 Task: Add Nelly's Organics Organic Nutty Nougat Bar to the cart.
Action: Mouse moved to (21, 66)
Screenshot: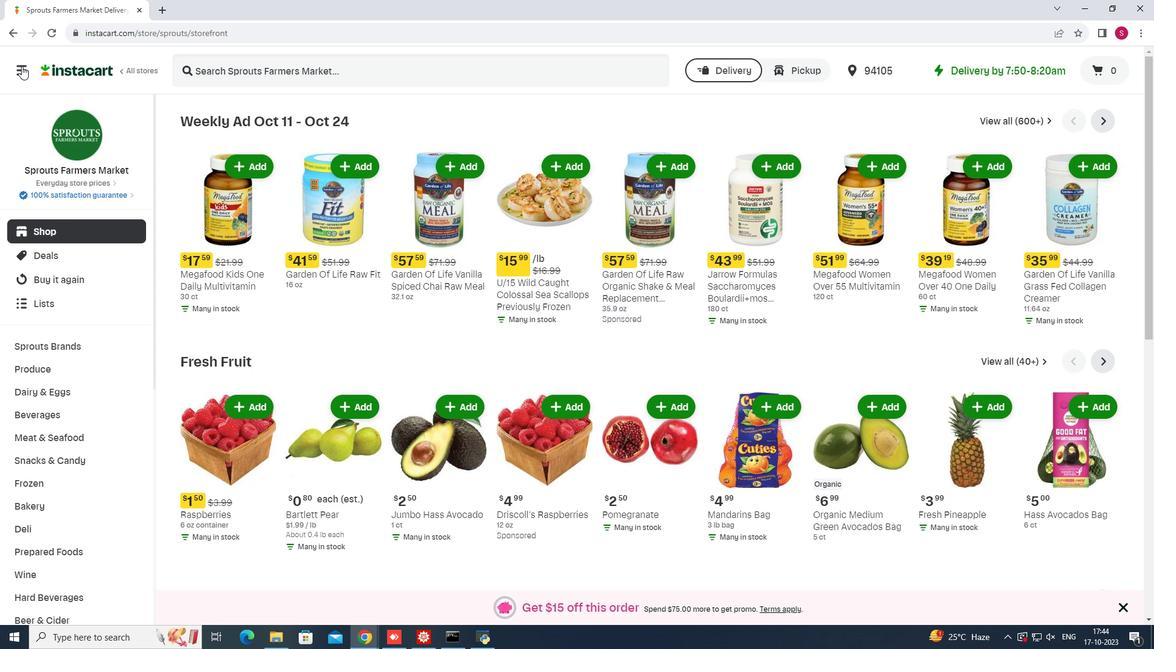 
Action: Mouse pressed left at (21, 66)
Screenshot: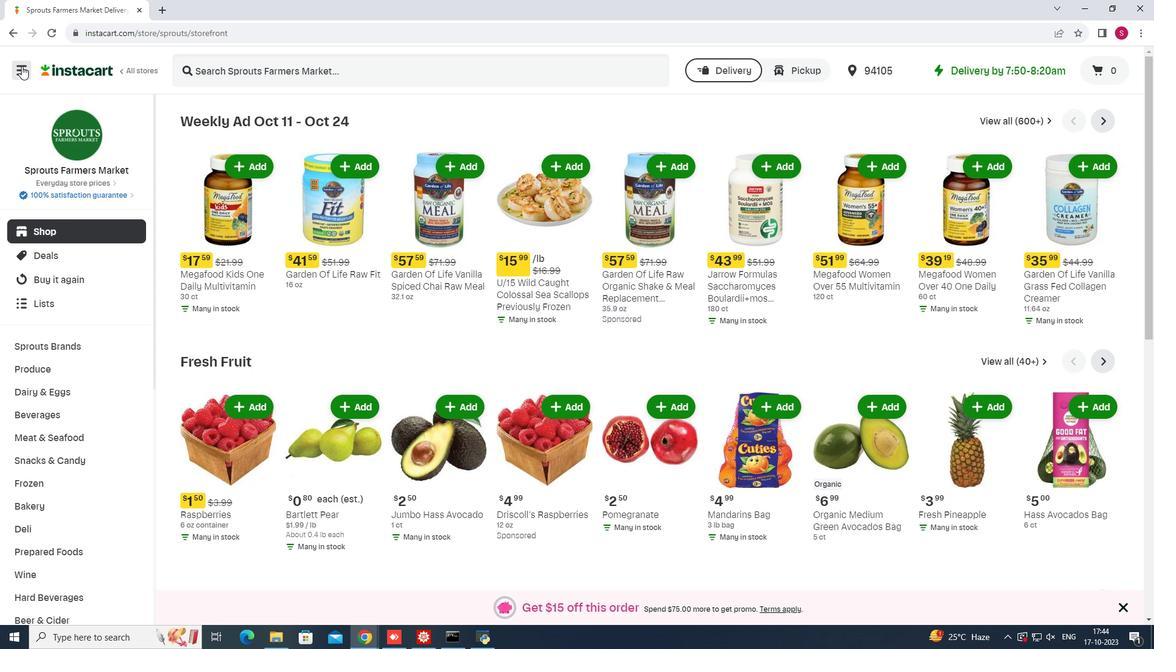 
Action: Mouse moved to (72, 318)
Screenshot: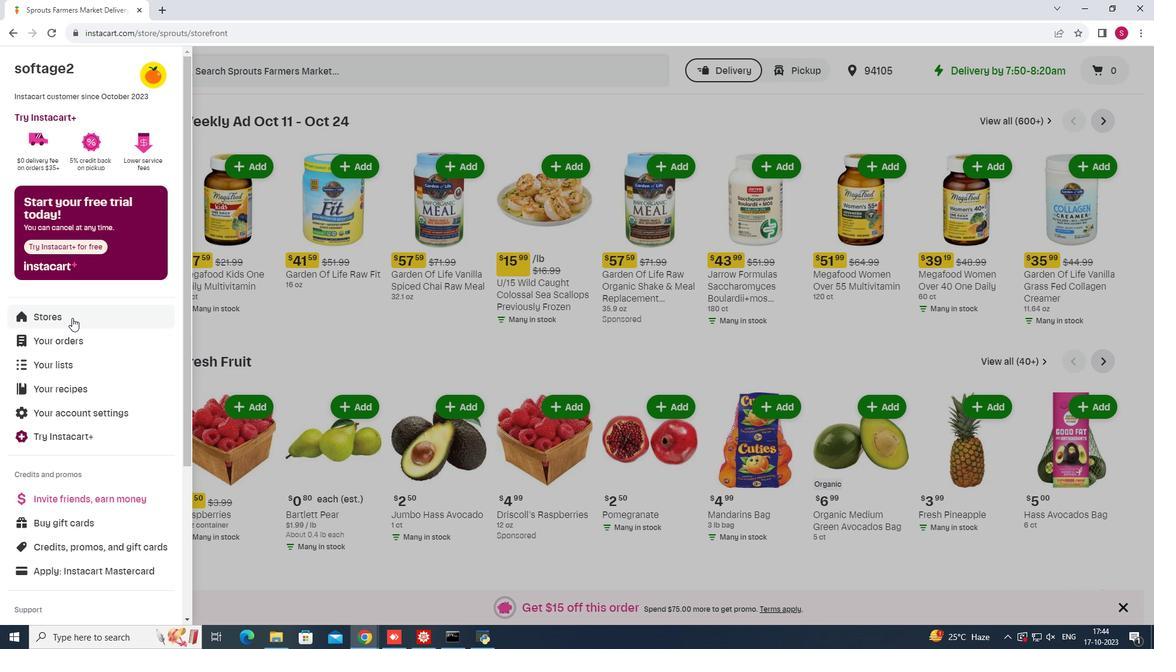 
Action: Mouse pressed left at (72, 318)
Screenshot: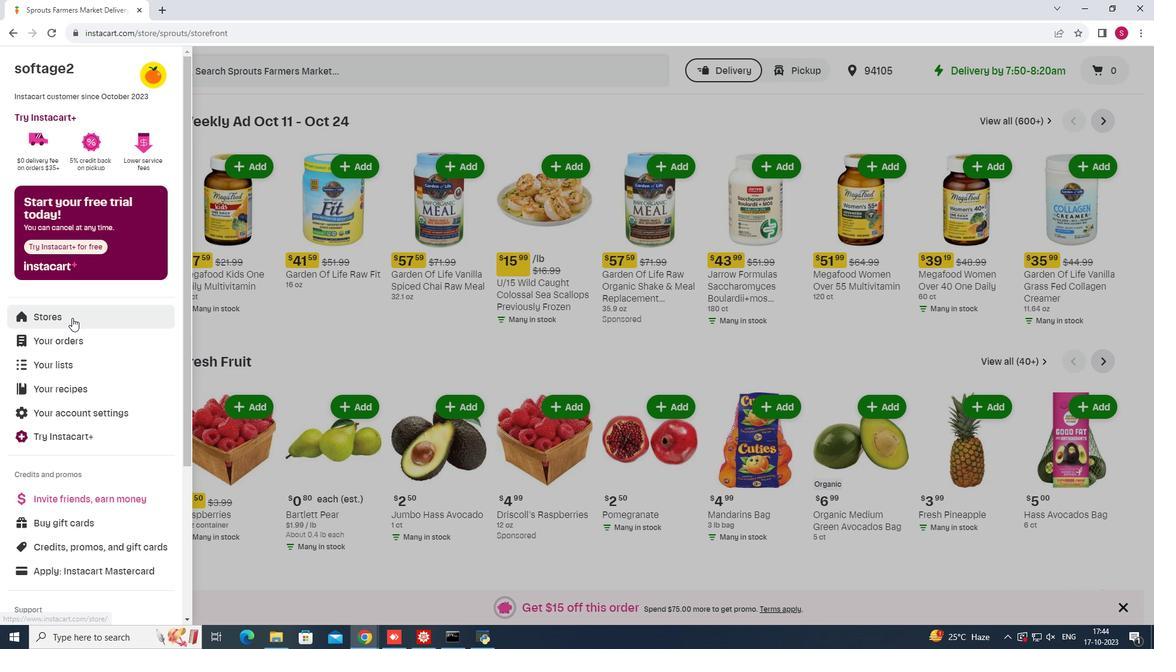 
Action: Mouse moved to (279, 104)
Screenshot: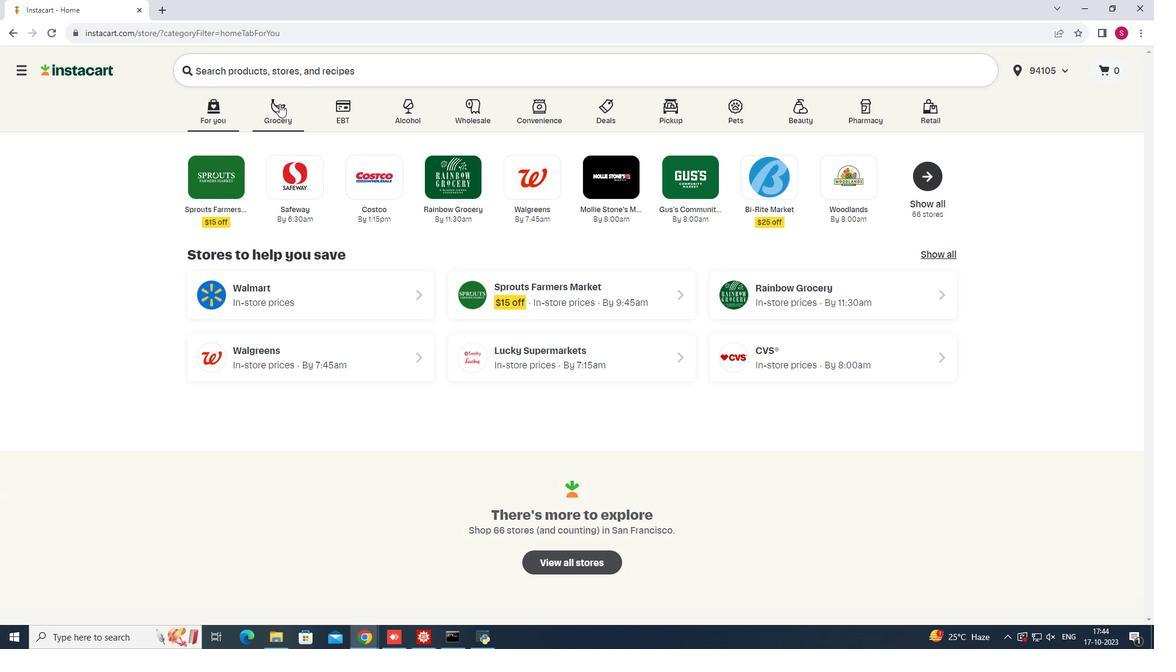 
Action: Mouse pressed left at (279, 104)
Screenshot: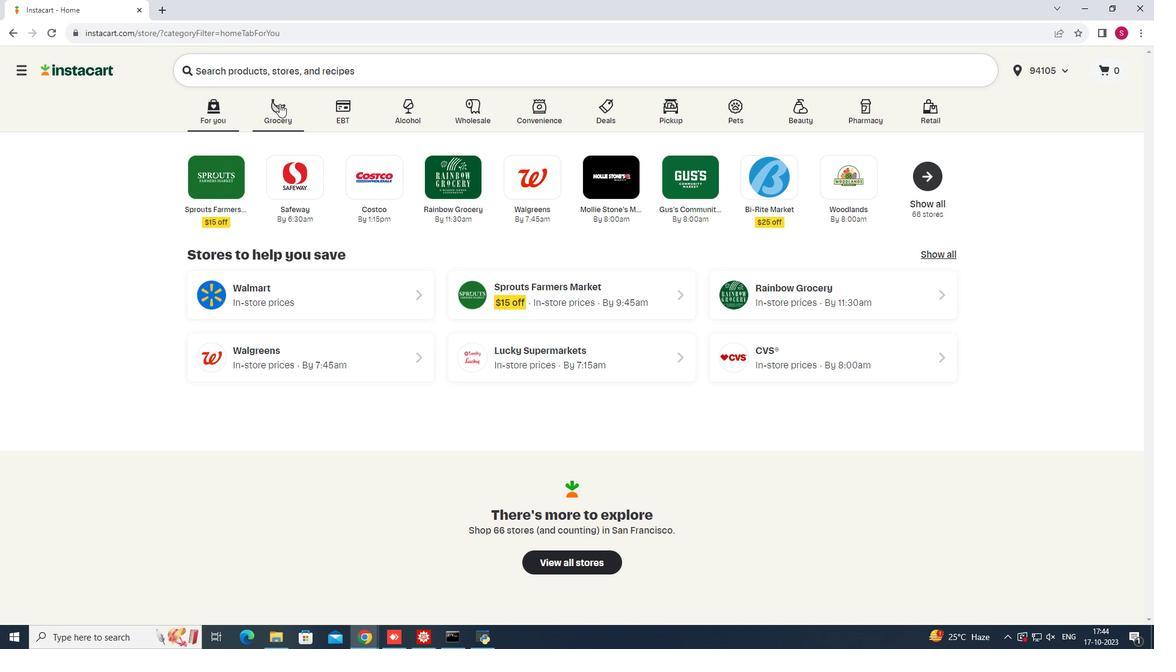 
Action: Mouse moved to (810, 162)
Screenshot: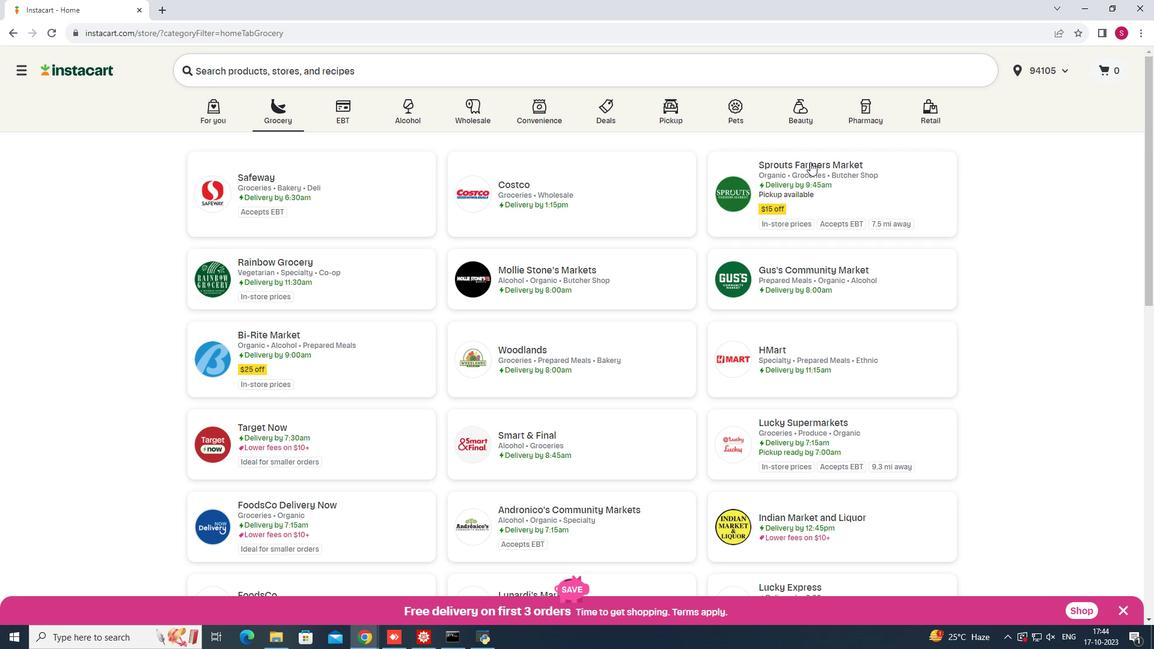 
Action: Mouse pressed left at (810, 162)
Screenshot: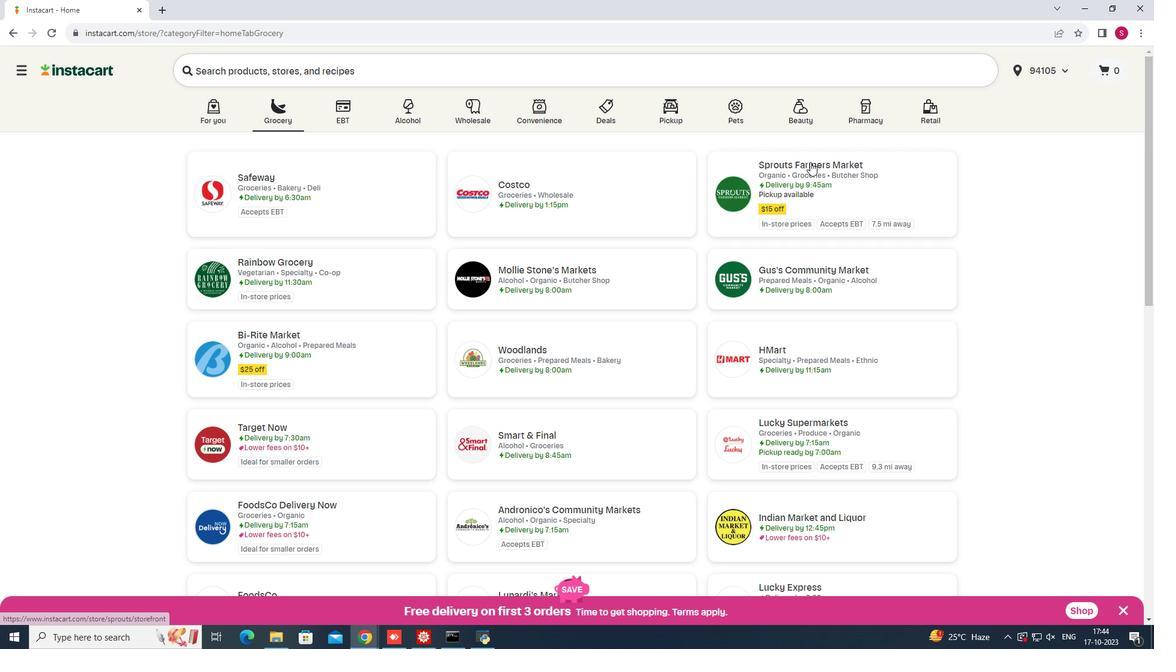 
Action: Mouse moved to (31, 463)
Screenshot: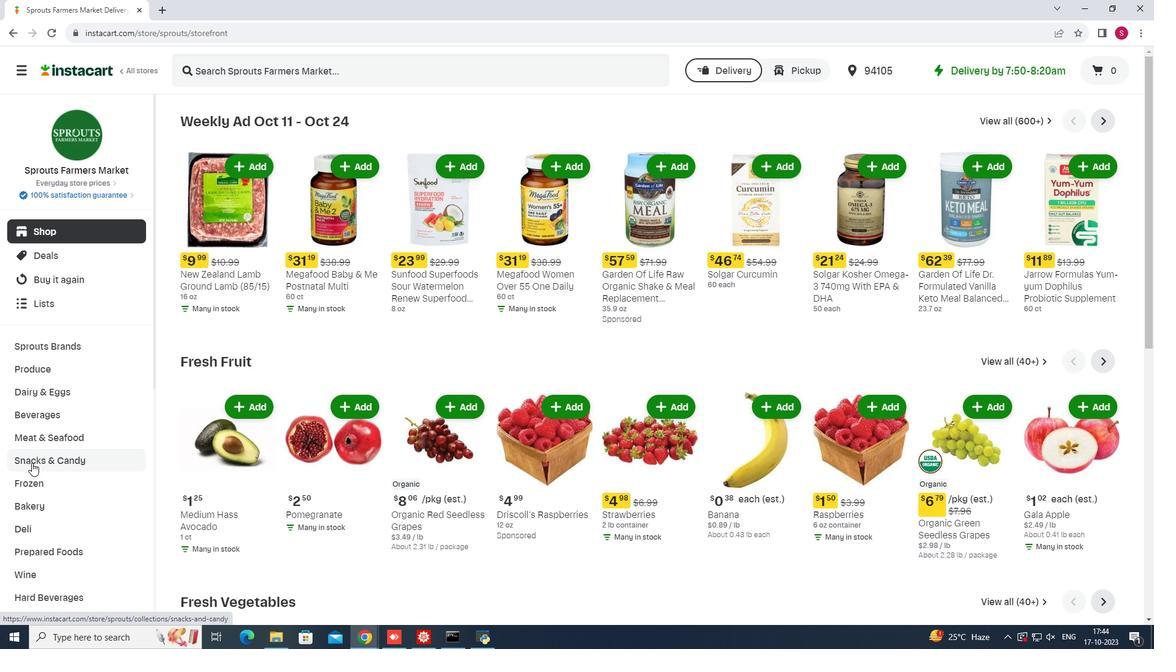 
Action: Mouse pressed left at (31, 463)
Screenshot: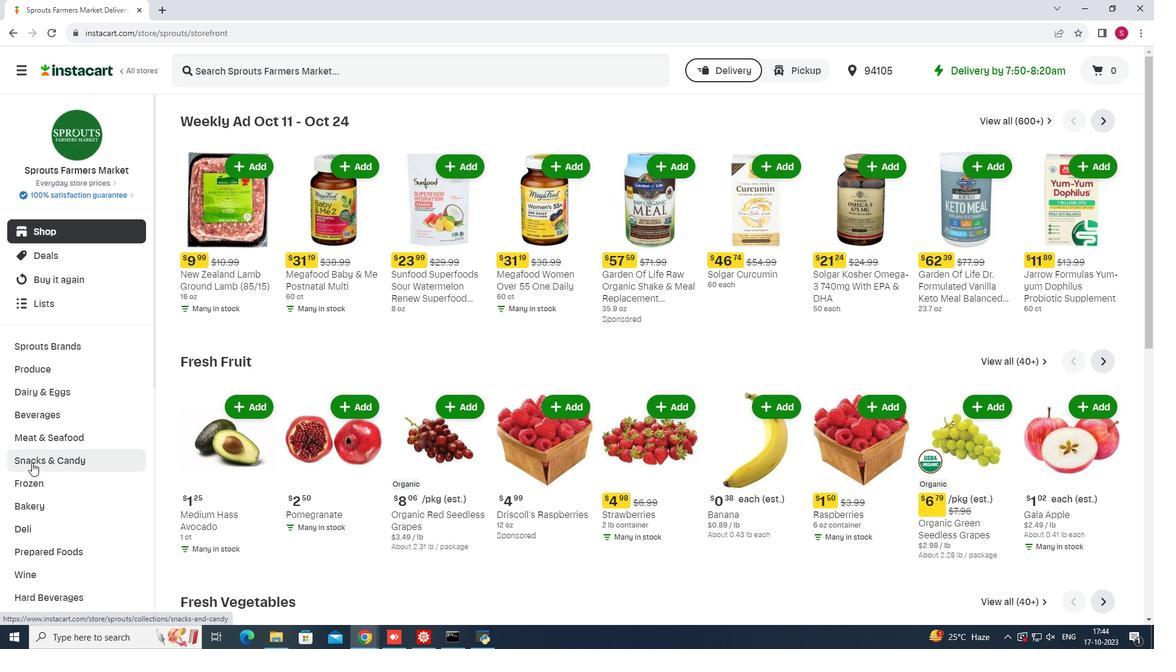 
Action: Mouse moved to (346, 145)
Screenshot: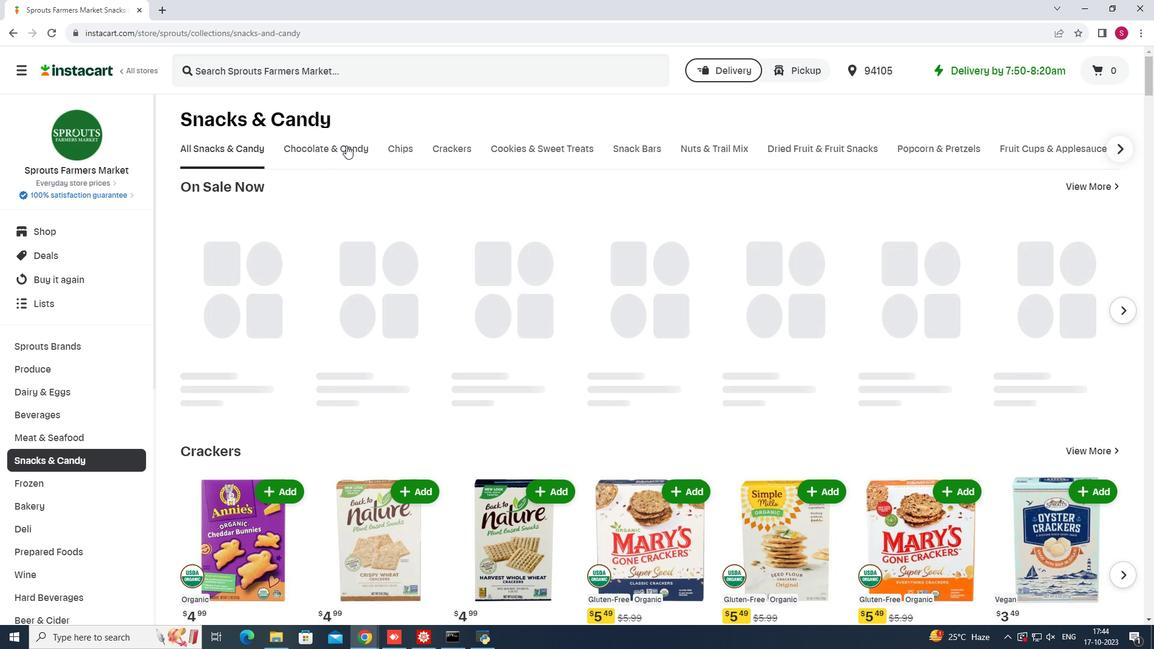 
Action: Mouse pressed left at (346, 145)
Screenshot: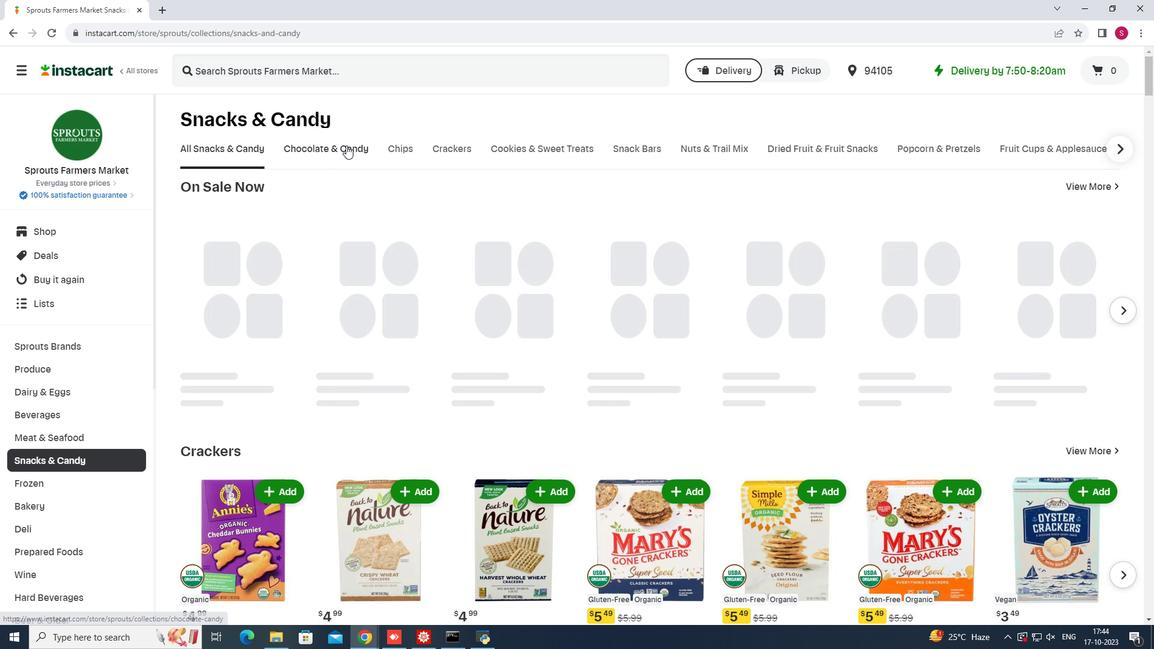 
Action: Mouse moved to (311, 205)
Screenshot: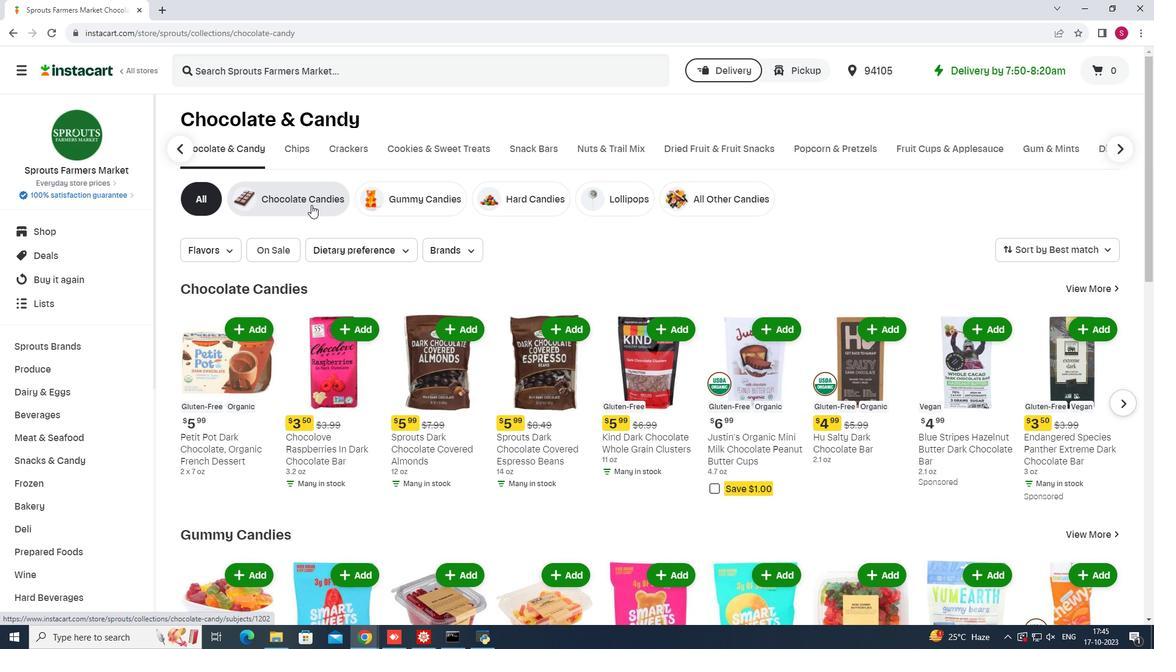 
Action: Mouse pressed left at (311, 205)
Screenshot: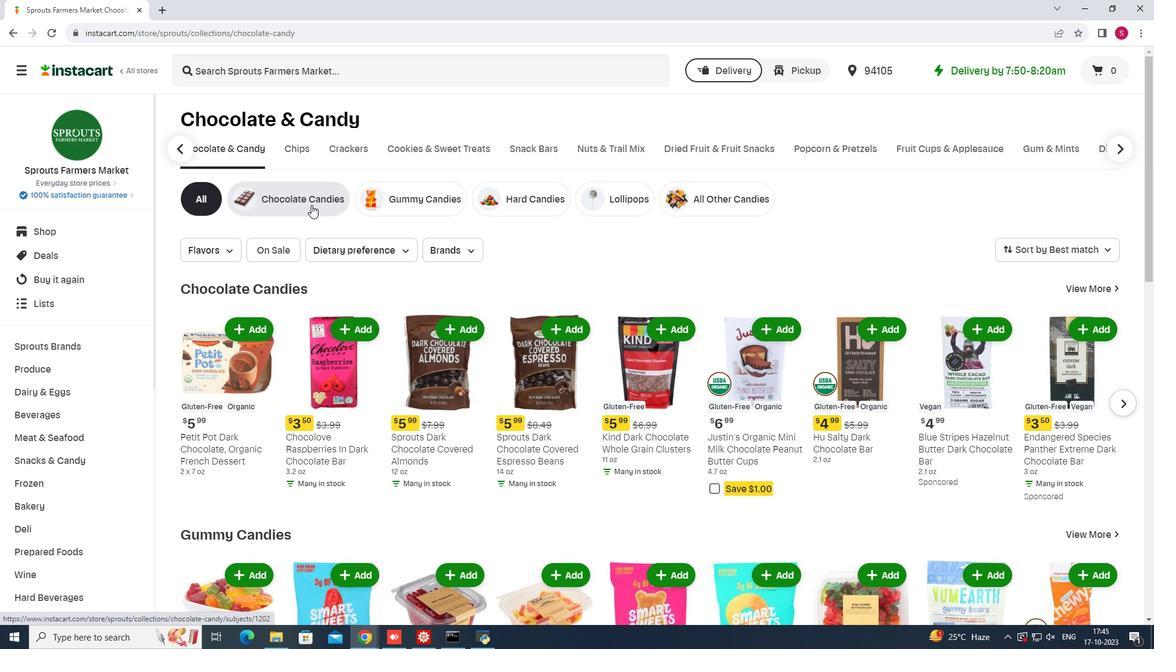 
Action: Mouse moved to (354, 70)
Screenshot: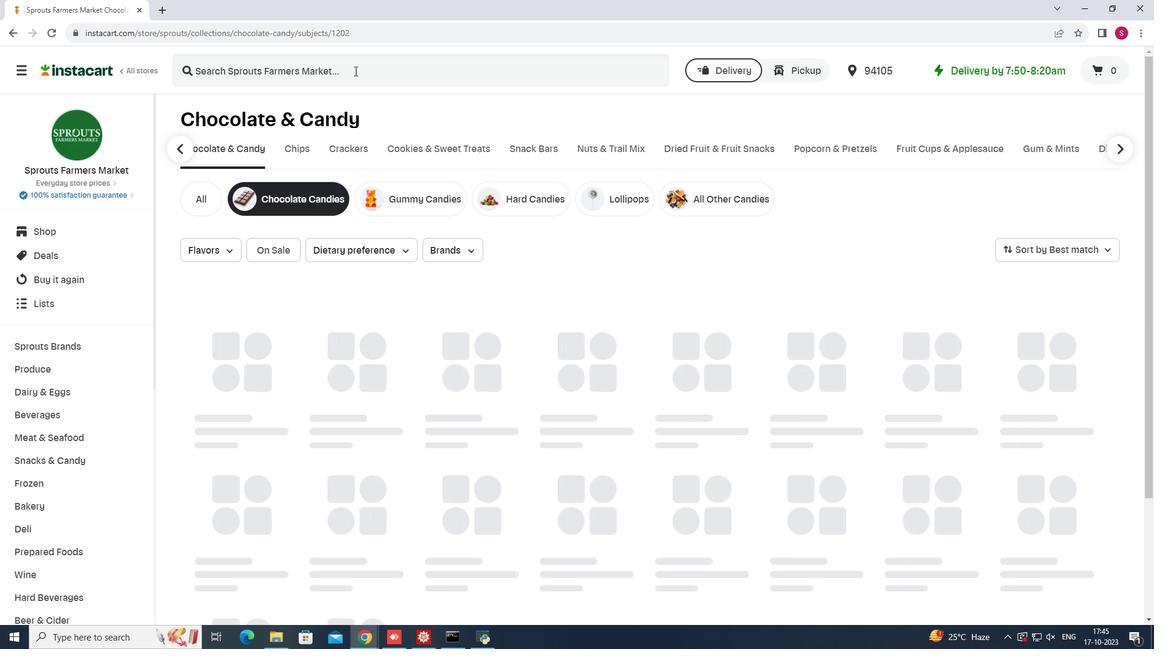 
Action: Mouse pressed left at (354, 70)
Screenshot: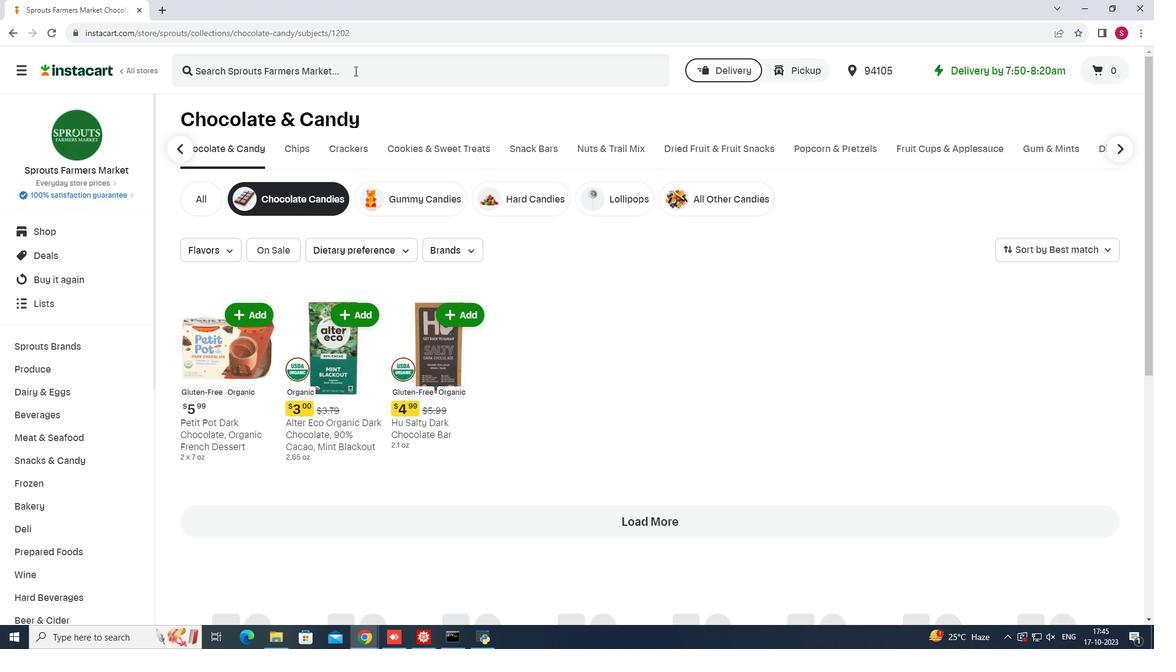 
Action: Key pressed <Key.shift>Nelly's<Key.space><Key.shift>Organics<Key.space><Key.shift>Organic<Key.space><Key.shift>Nutty<Key.space><Key.shift>Nougat<Key.space><Key.shift>Bar<Key.enter>
Screenshot: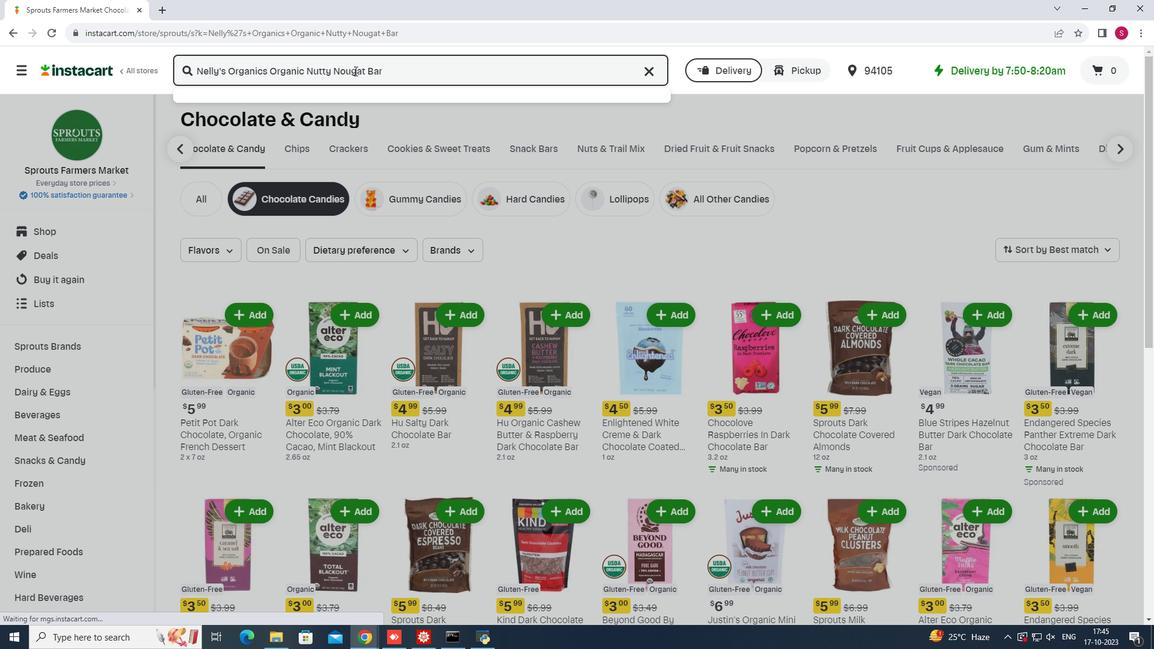 
Action: Mouse moved to (320, 194)
Screenshot: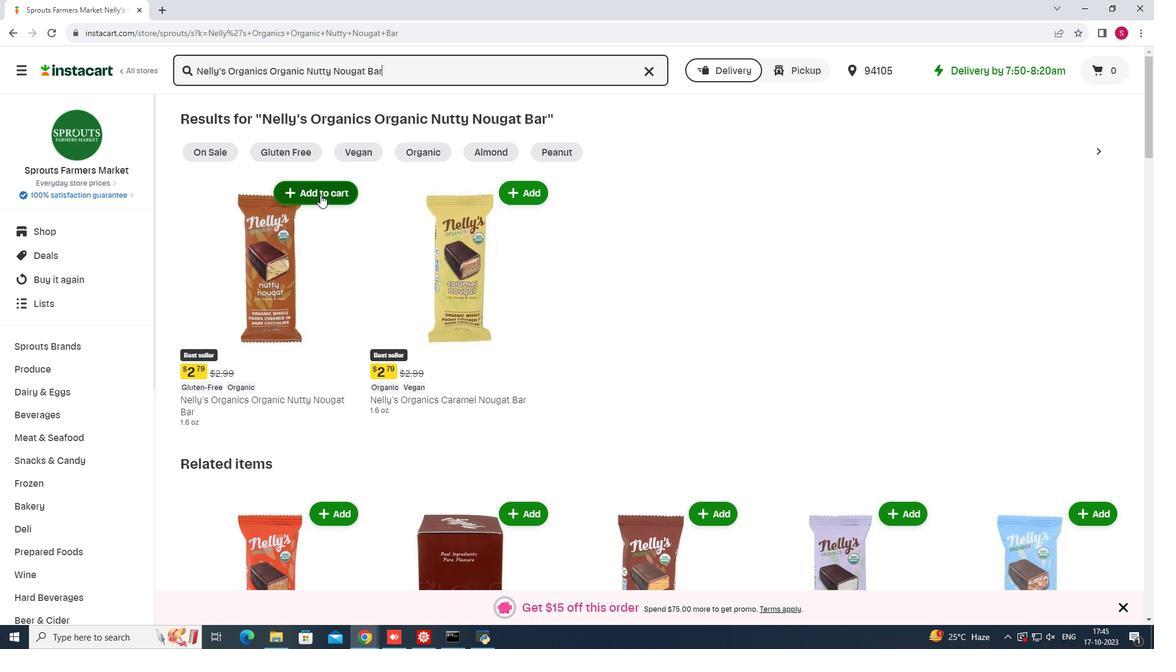 
Action: Mouse pressed left at (320, 194)
Screenshot: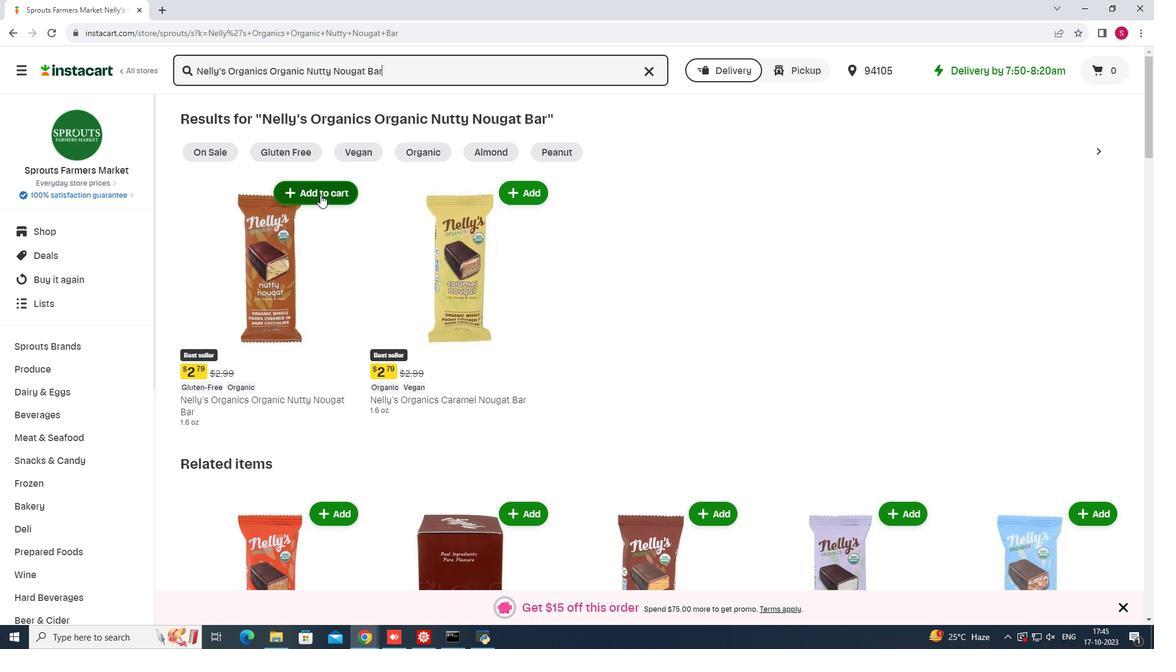 
Action: Mouse moved to (728, 223)
Screenshot: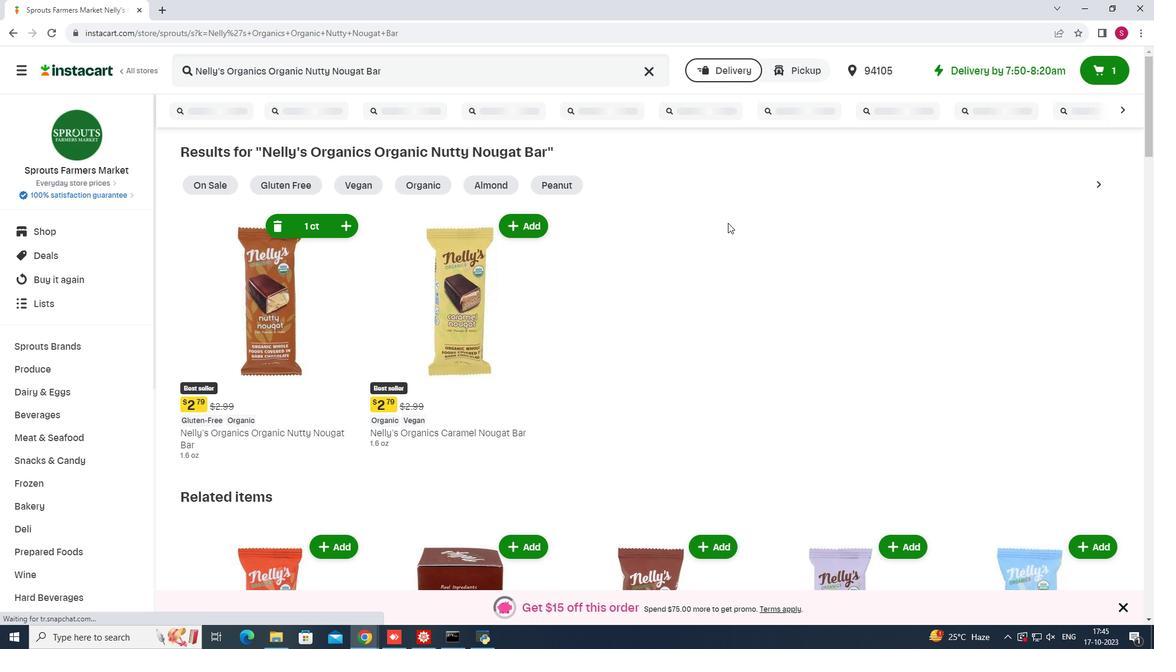 
